 Task: For heading Arial with bold.  font size for heading22,  'Change the font style of data to'Arial Narrow.  and font size to 14,  Change the alignment of both headline & data to Align middle.  In the sheet  DashboardDebtTrackerbook
Action: Mouse moved to (23, 125)
Screenshot: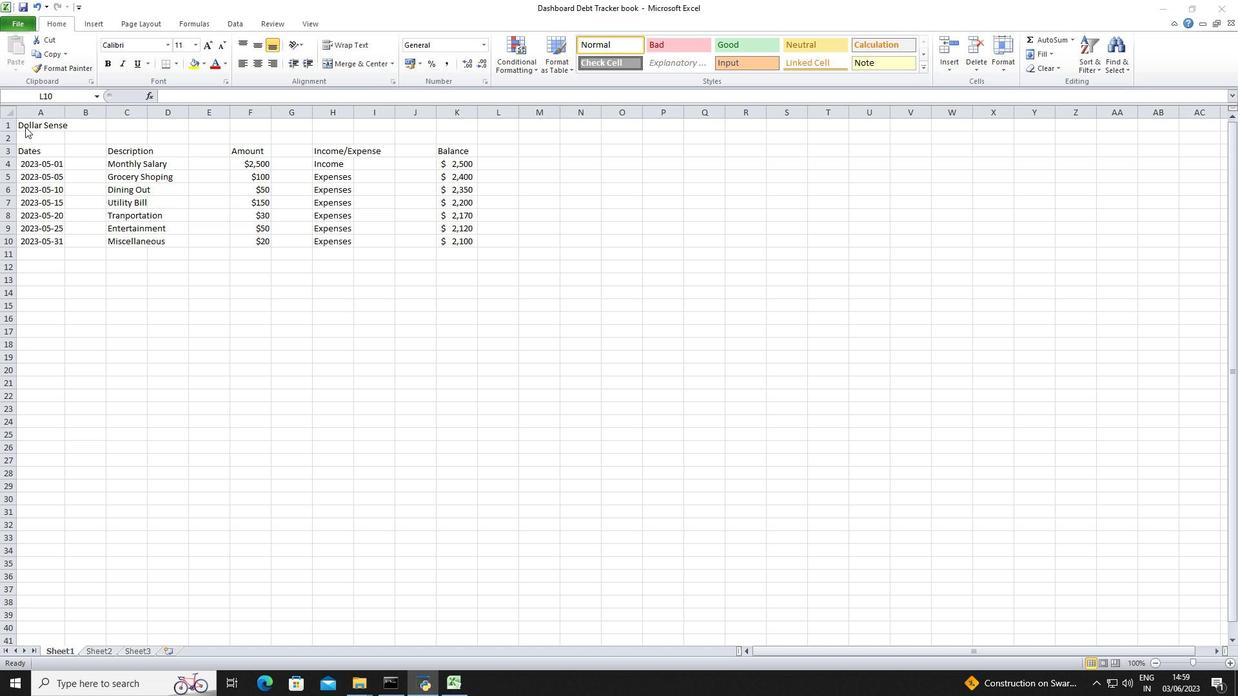 
Action: Mouse pressed left at (23, 125)
Screenshot: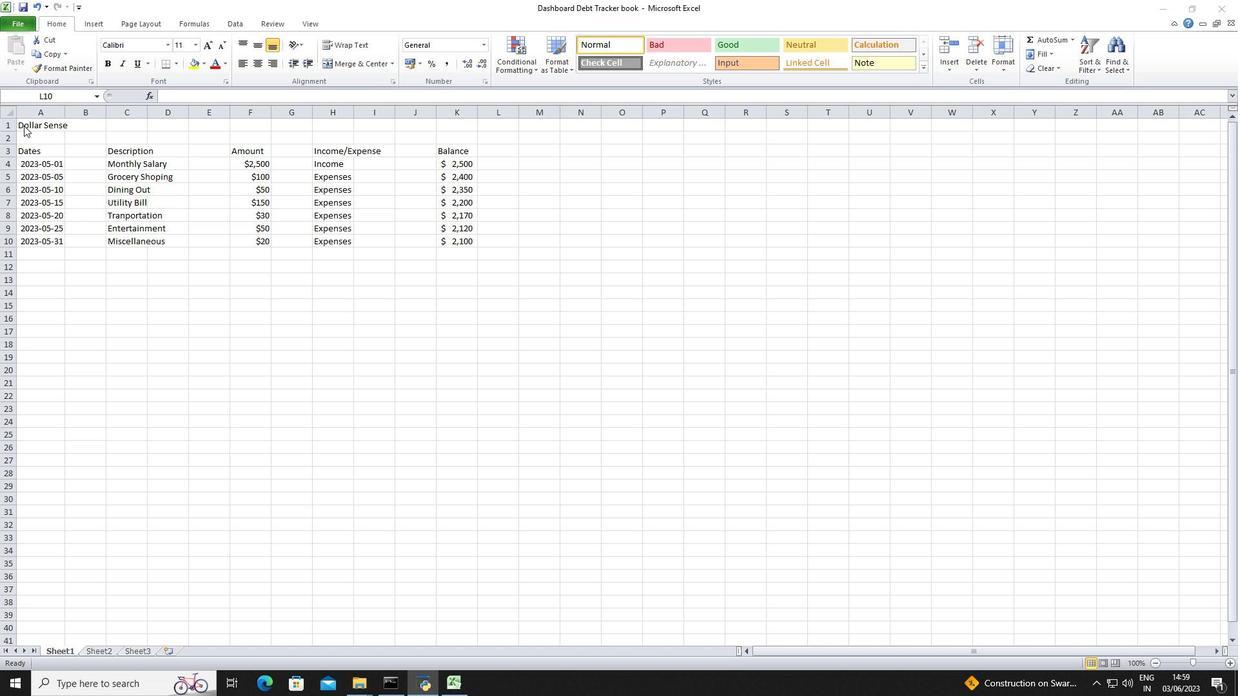 
Action: Mouse moved to (32, 126)
Screenshot: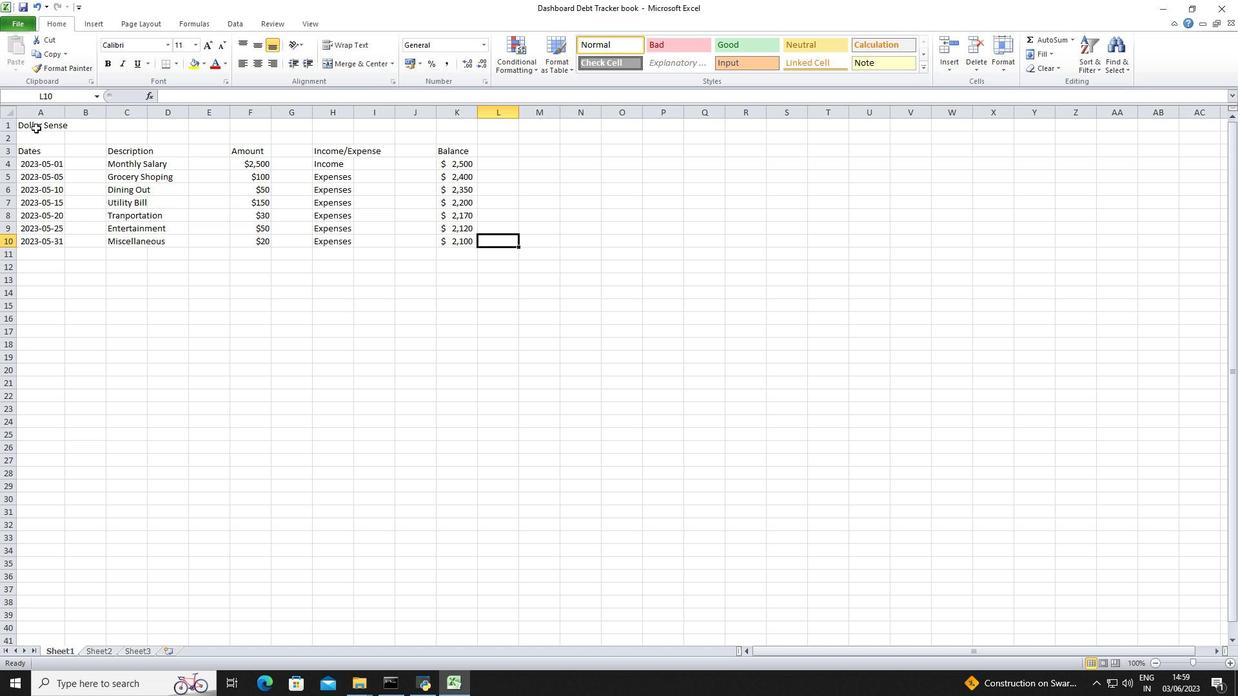 
Action: Mouse pressed left at (32, 126)
Screenshot: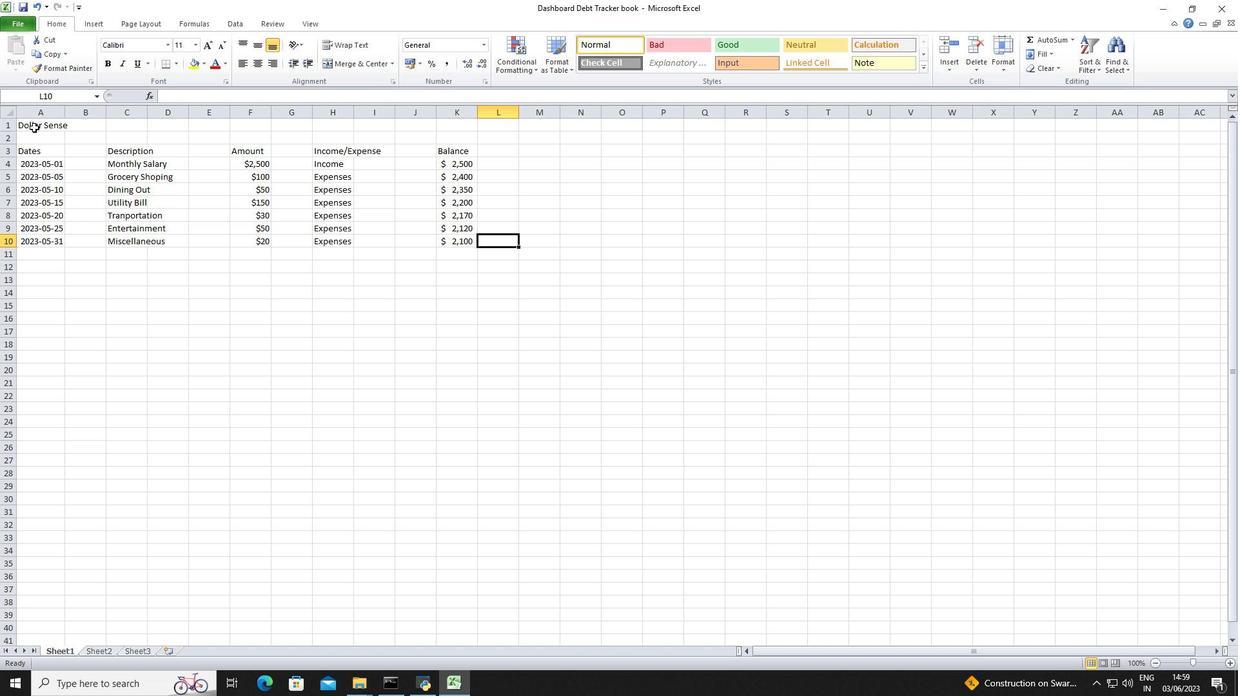 
Action: Mouse moved to (149, 43)
Screenshot: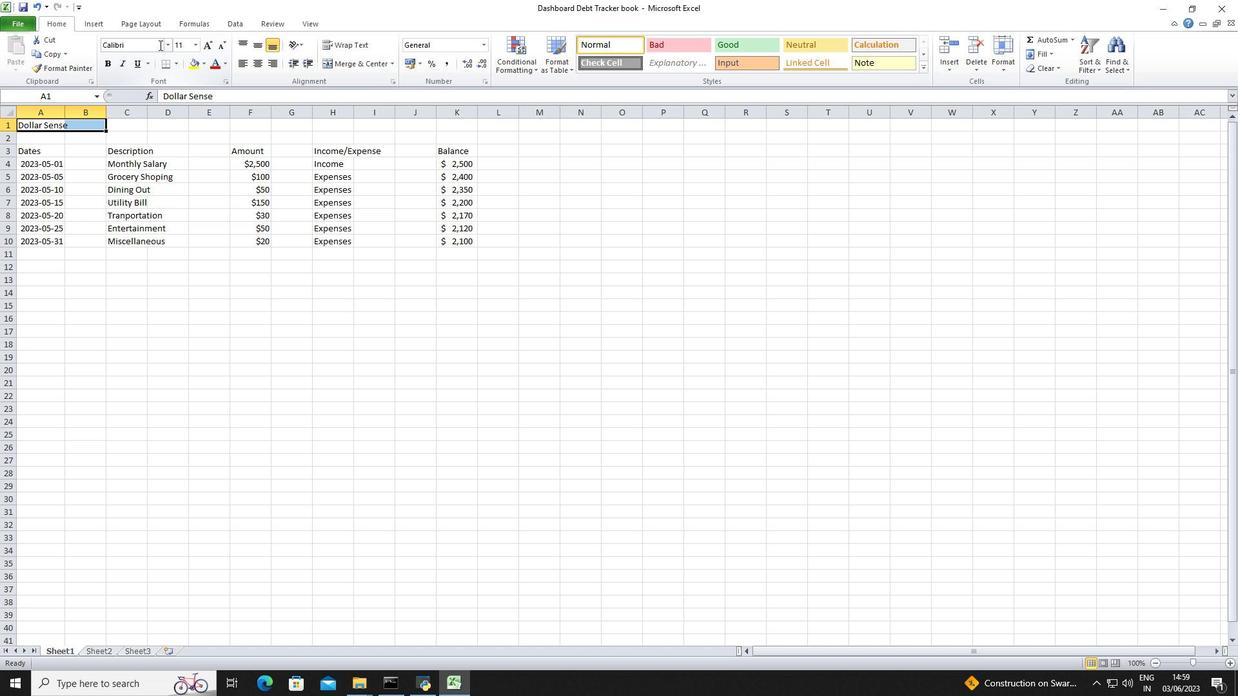 
Action: Mouse pressed left at (149, 43)
Screenshot: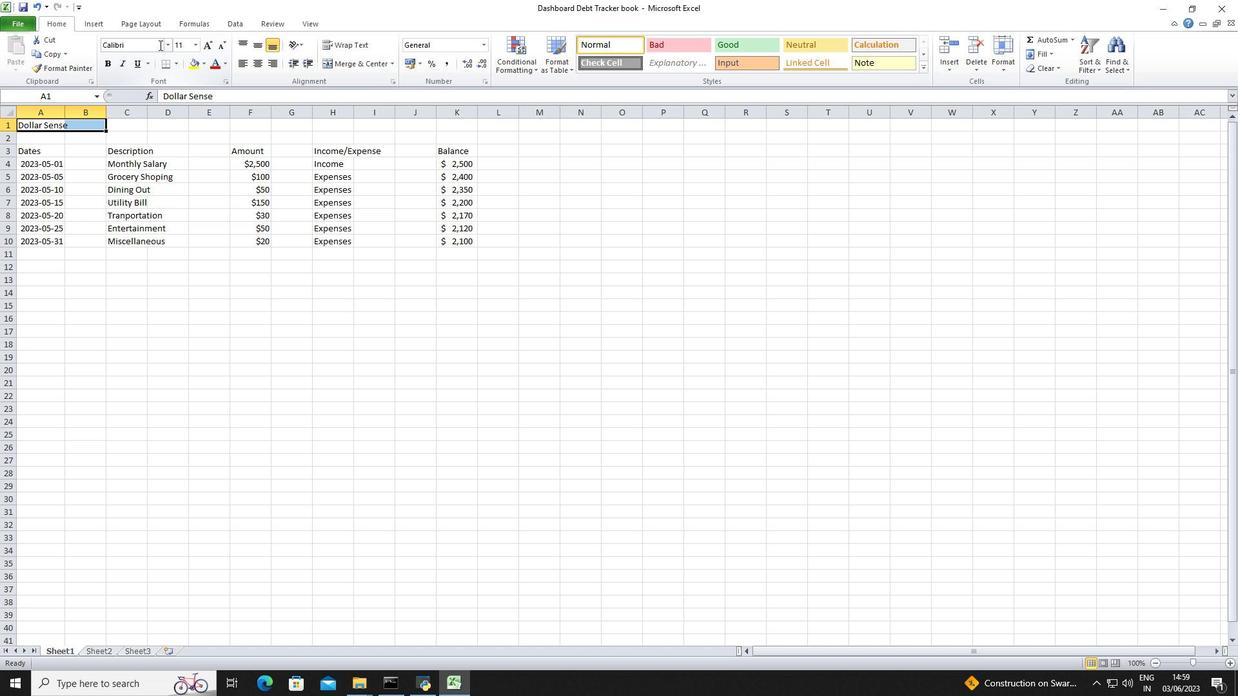
Action: Key pressed <Key.shift>Arial<Key.enter>
Screenshot: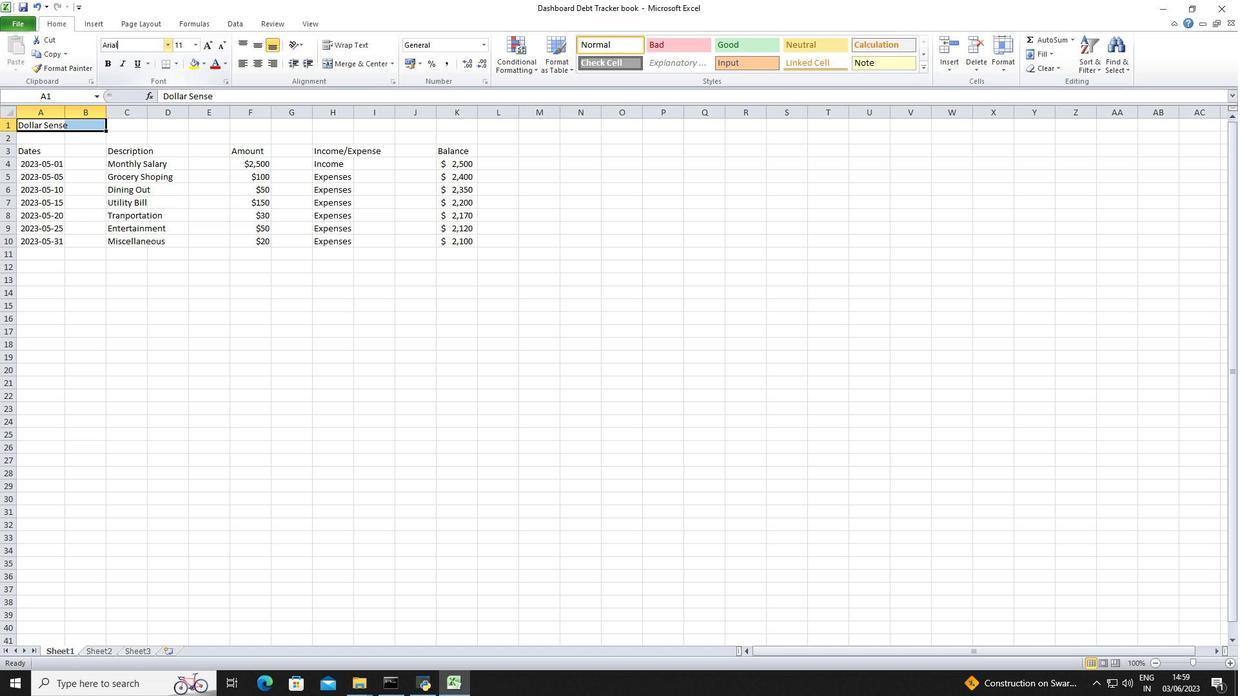 
Action: Mouse moved to (107, 66)
Screenshot: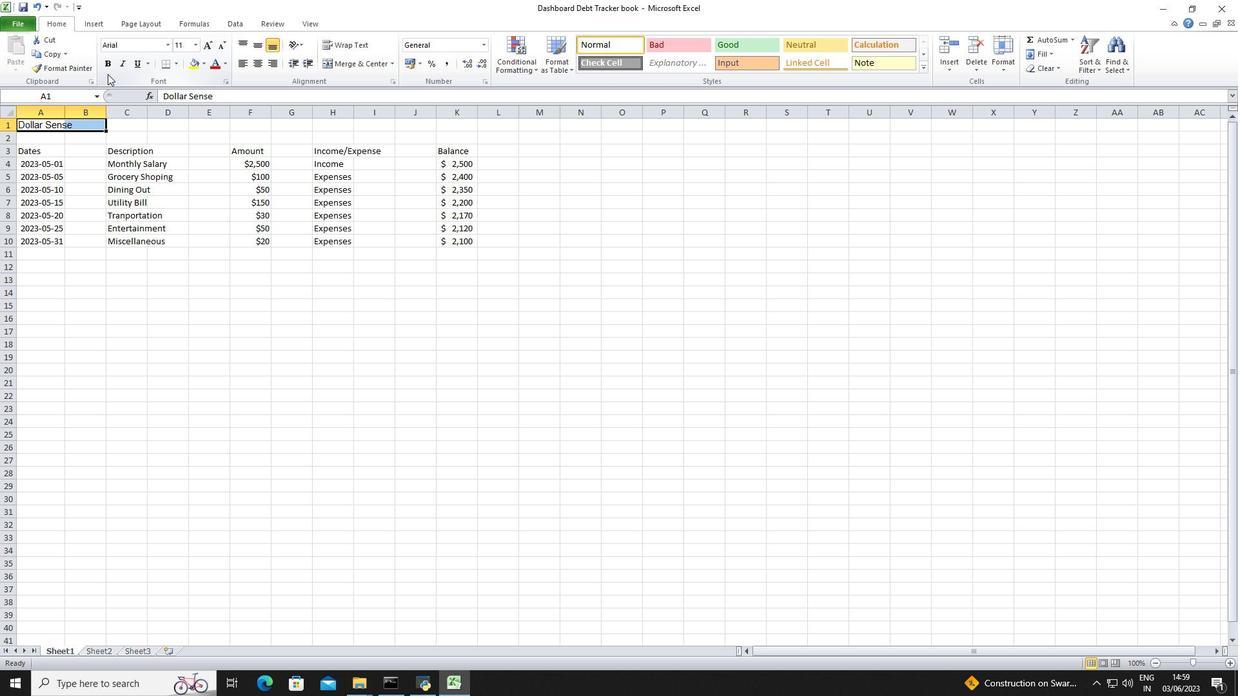 
Action: Mouse pressed left at (107, 66)
Screenshot: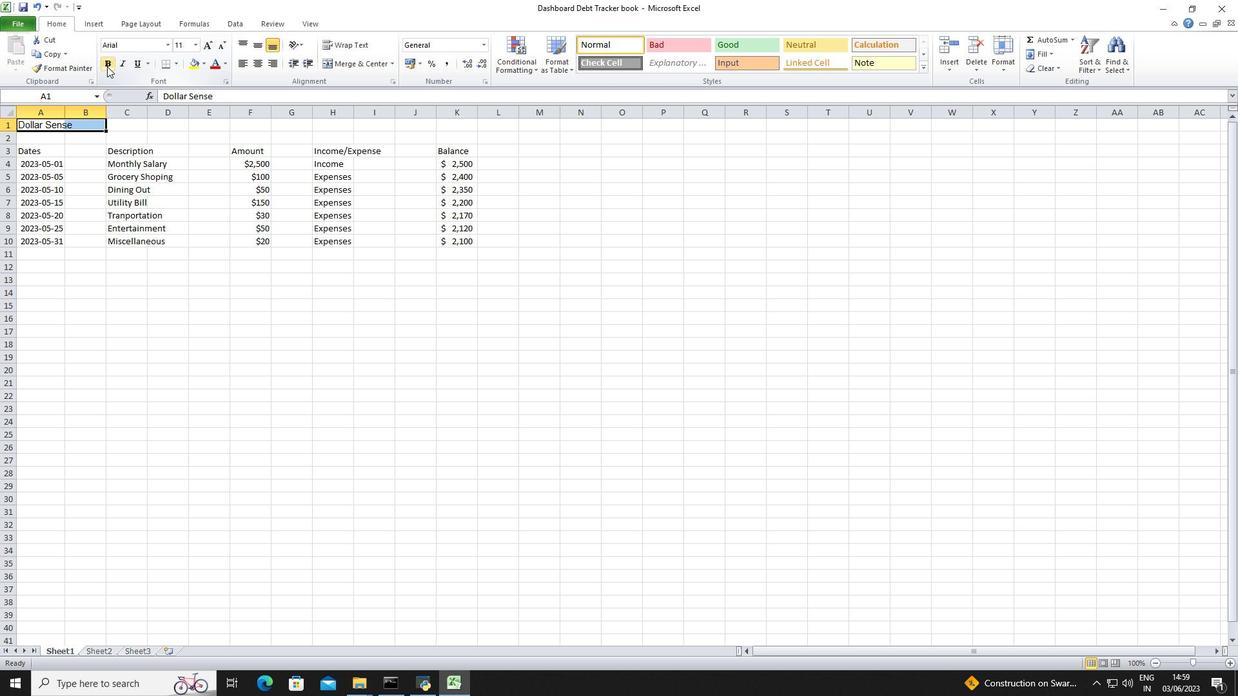 
Action: Mouse moved to (191, 46)
Screenshot: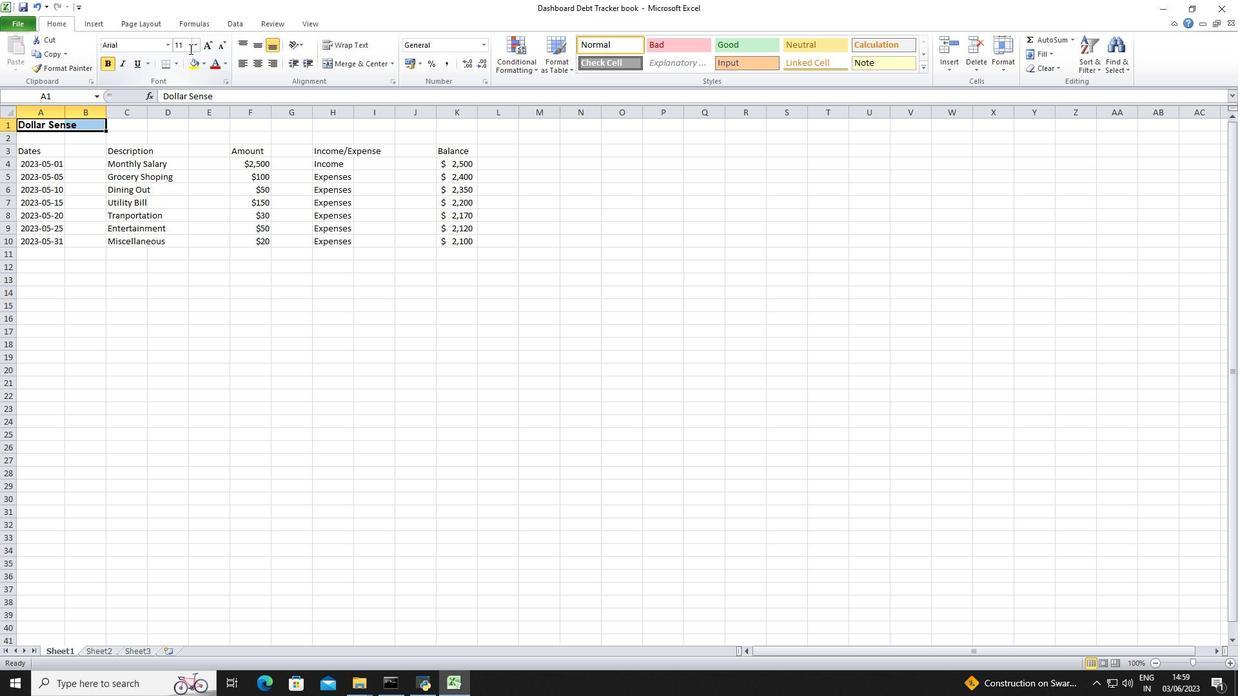 
Action: Mouse pressed left at (191, 46)
Screenshot: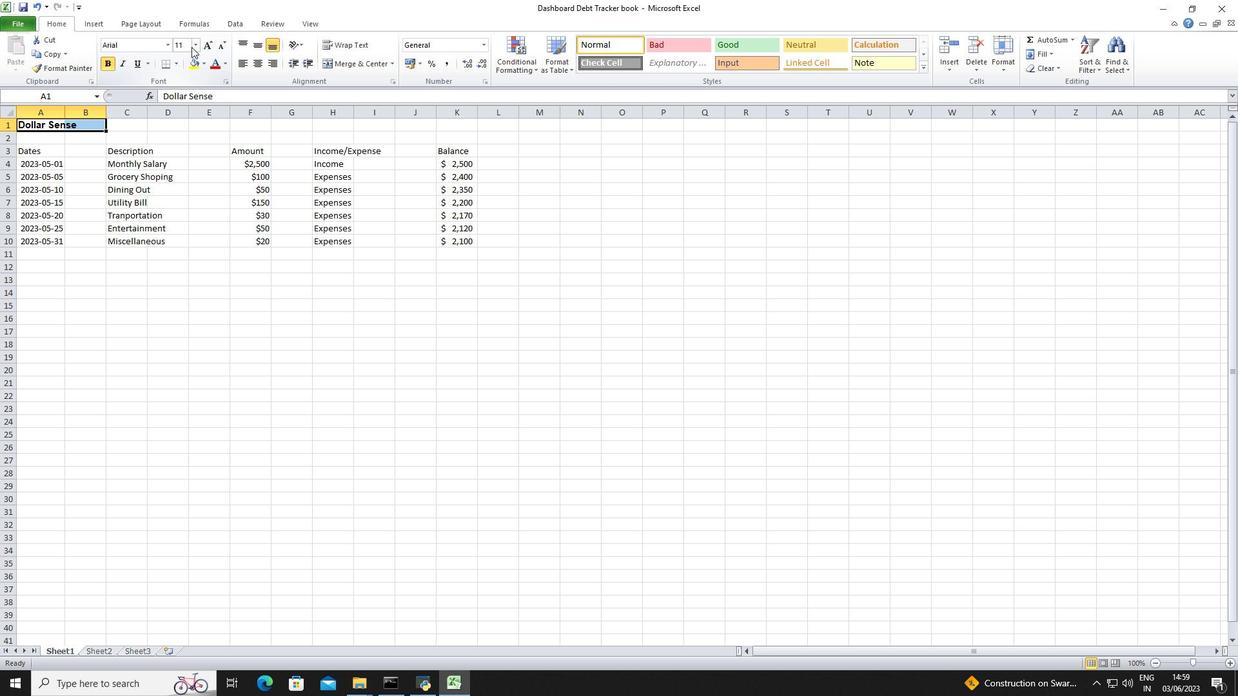 
Action: Mouse moved to (187, 152)
Screenshot: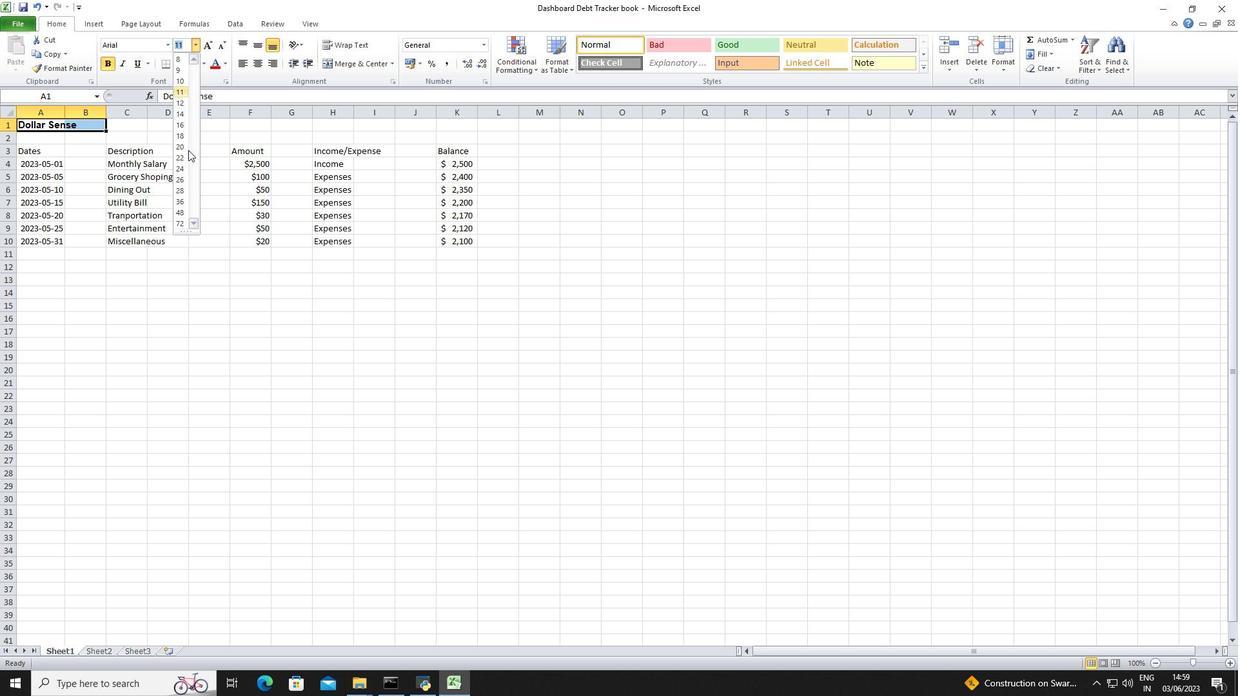 
Action: Mouse pressed left at (187, 152)
Screenshot: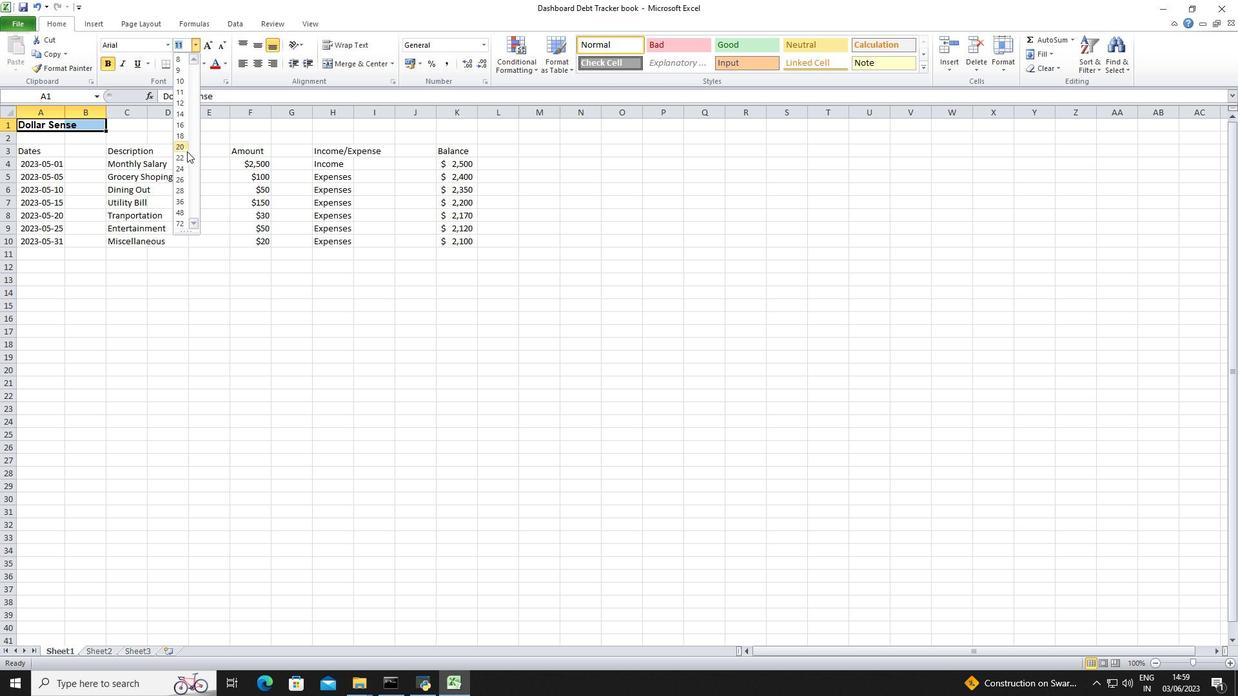 
Action: Mouse moved to (43, 161)
Screenshot: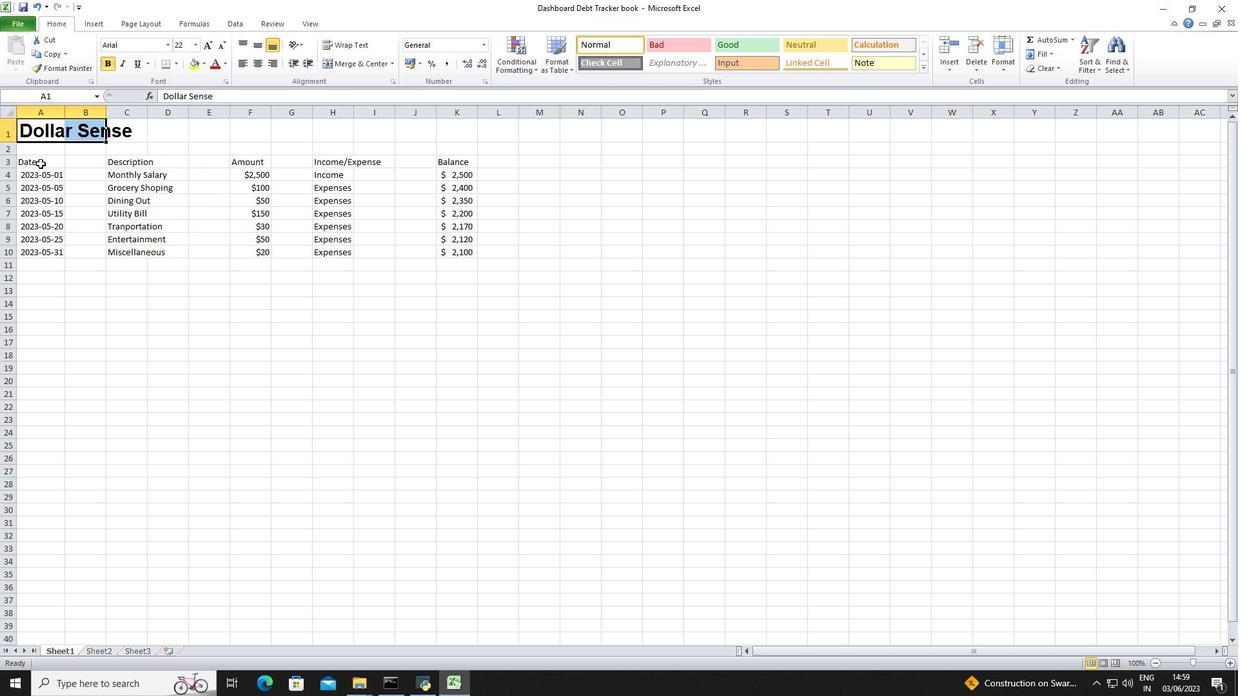 
Action: Mouse pressed left at (43, 161)
Screenshot: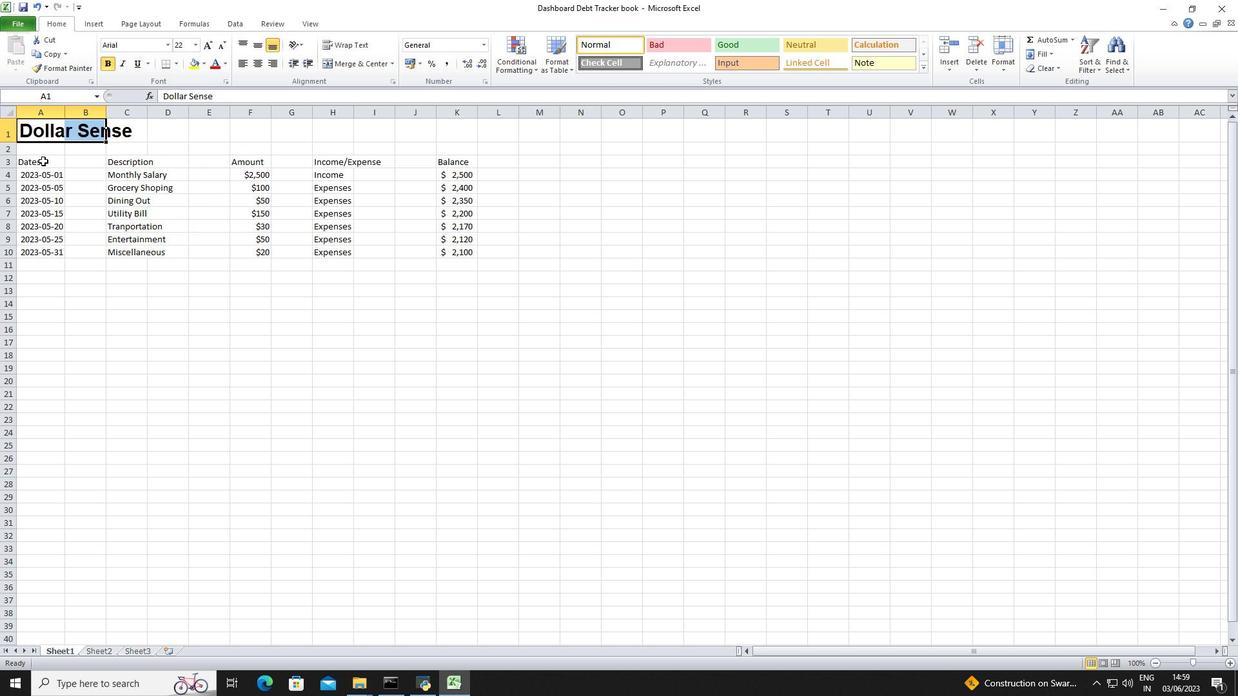 
Action: Mouse moved to (130, 49)
Screenshot: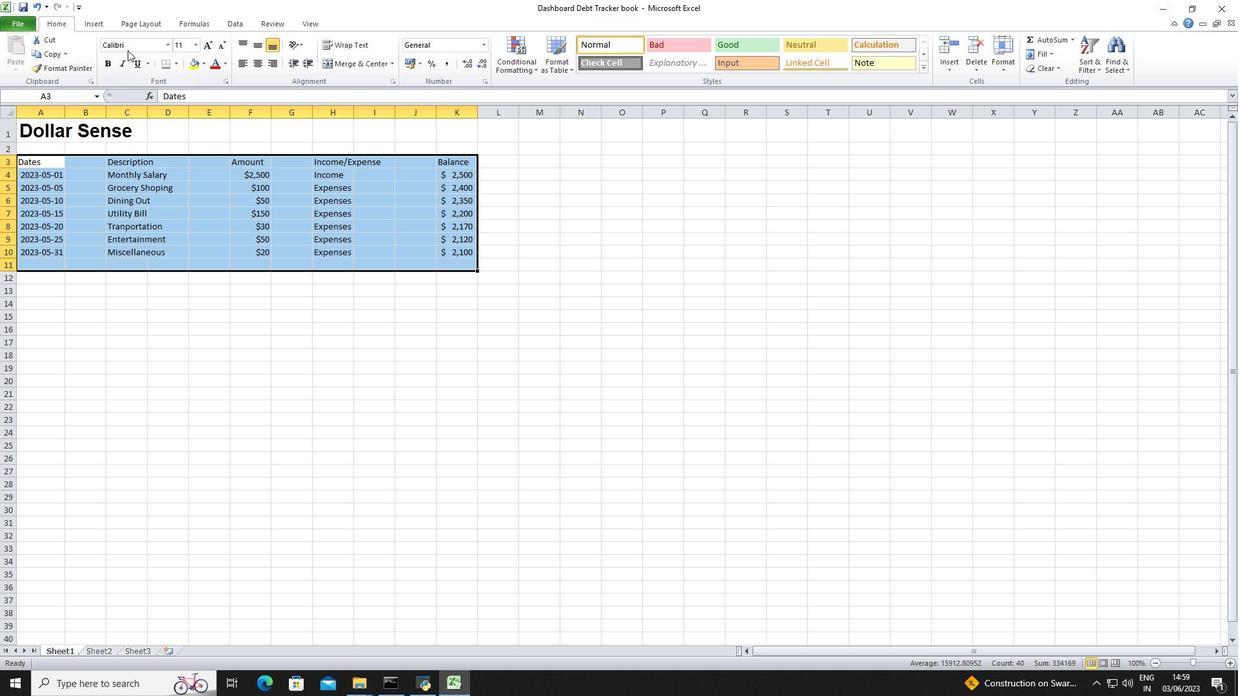 
Action: Mouse pressed left at (130, 49)
Screenshot: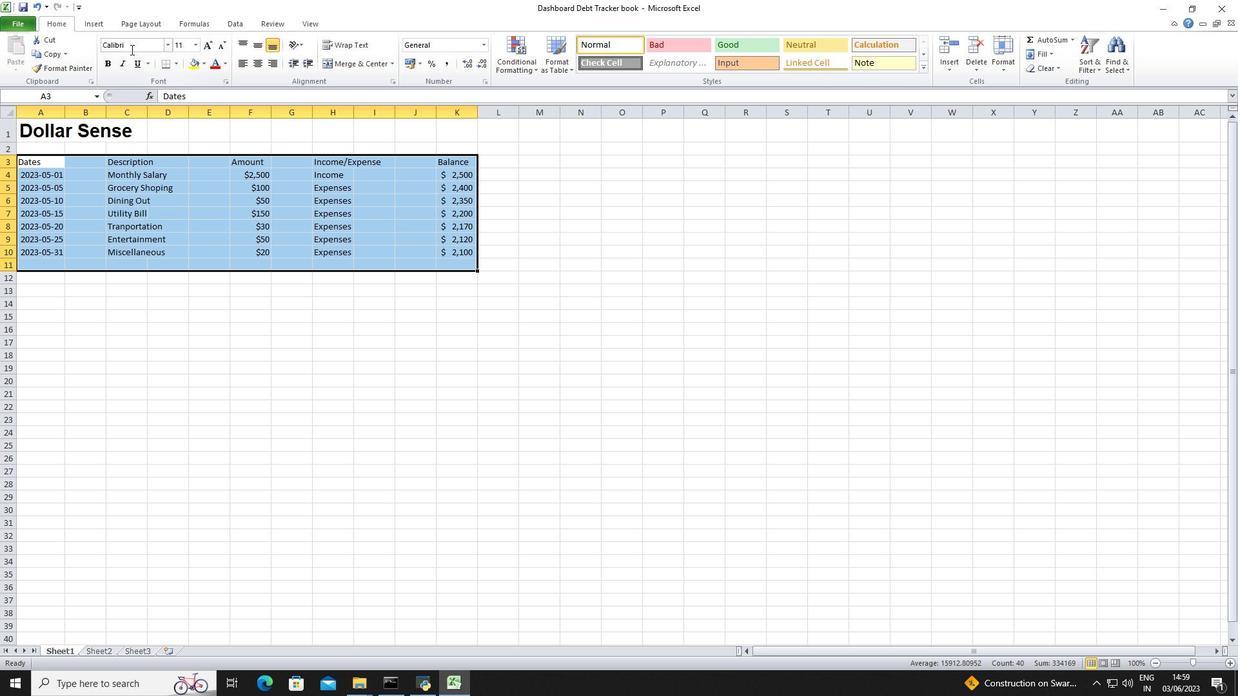 
Action: Mouse moved to (132, 47)
Screenshot: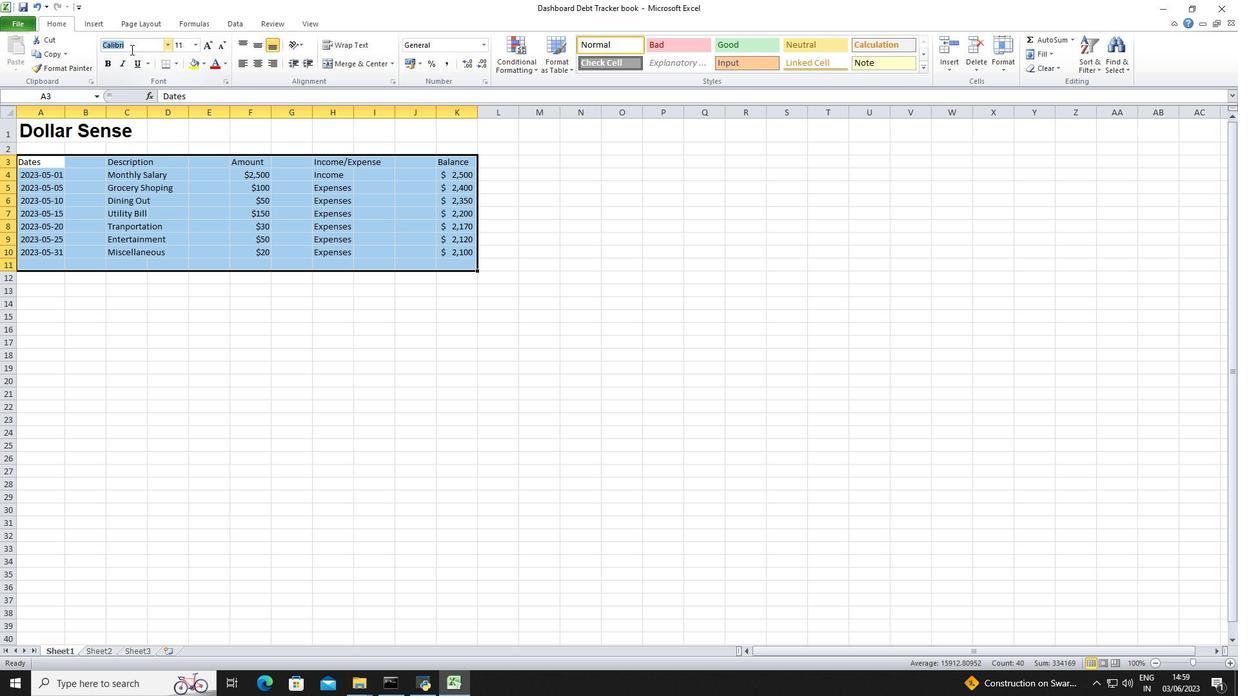 
Action: Key pressed <Key.shift>Arial<Key.space><Key.shift>Narrow<Key.enter>
Screenshot: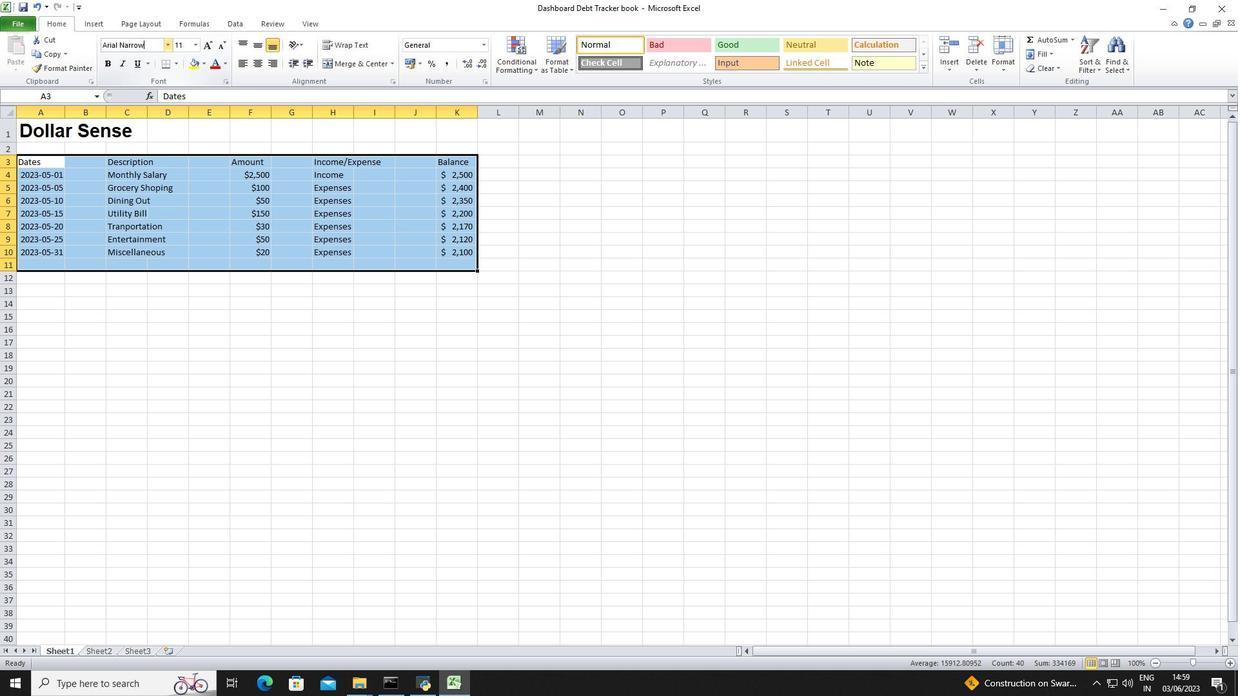 
Action: Mouse moved to (192, 41)
Screenshot: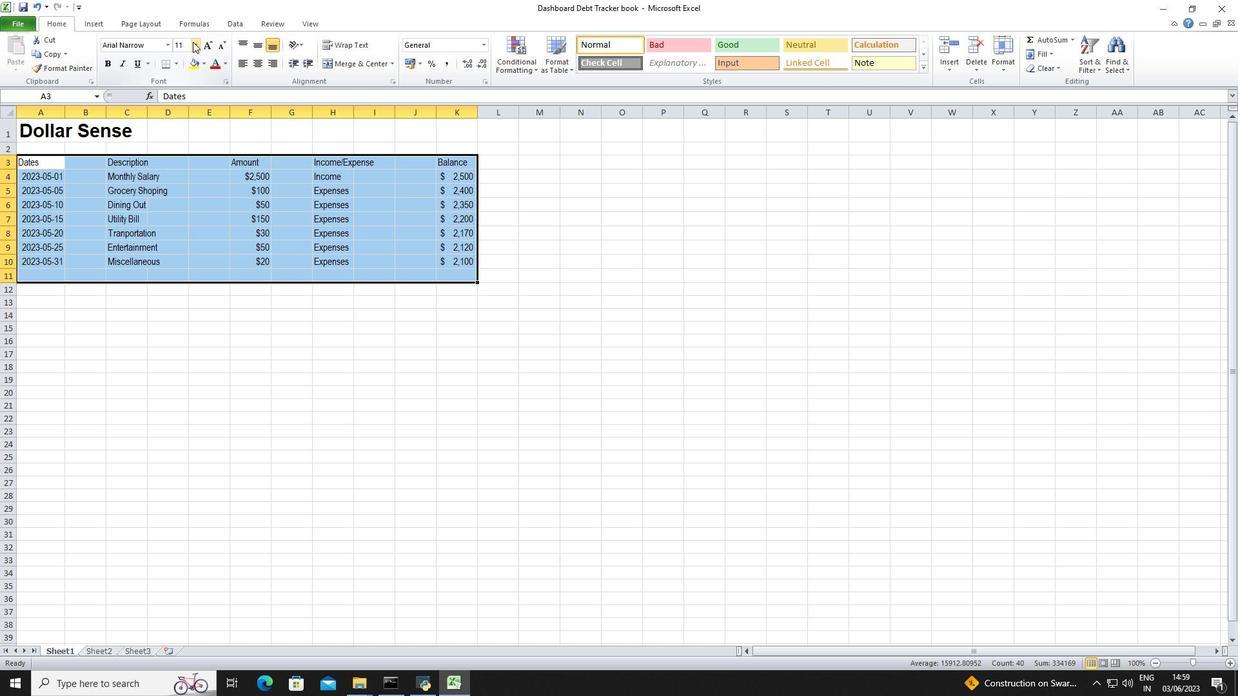 
Action: Mouse pressed left at (192, 41)
Screenshot: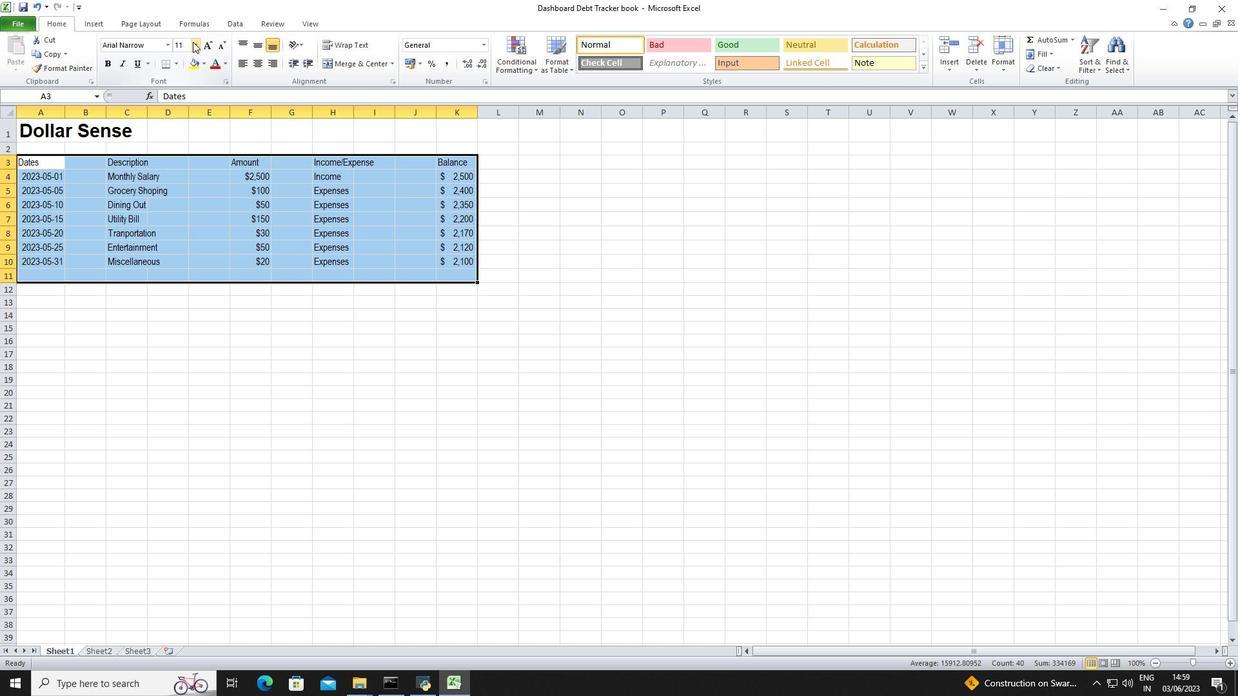 
Action: Mouse moved to (181, 111)
Screenshot: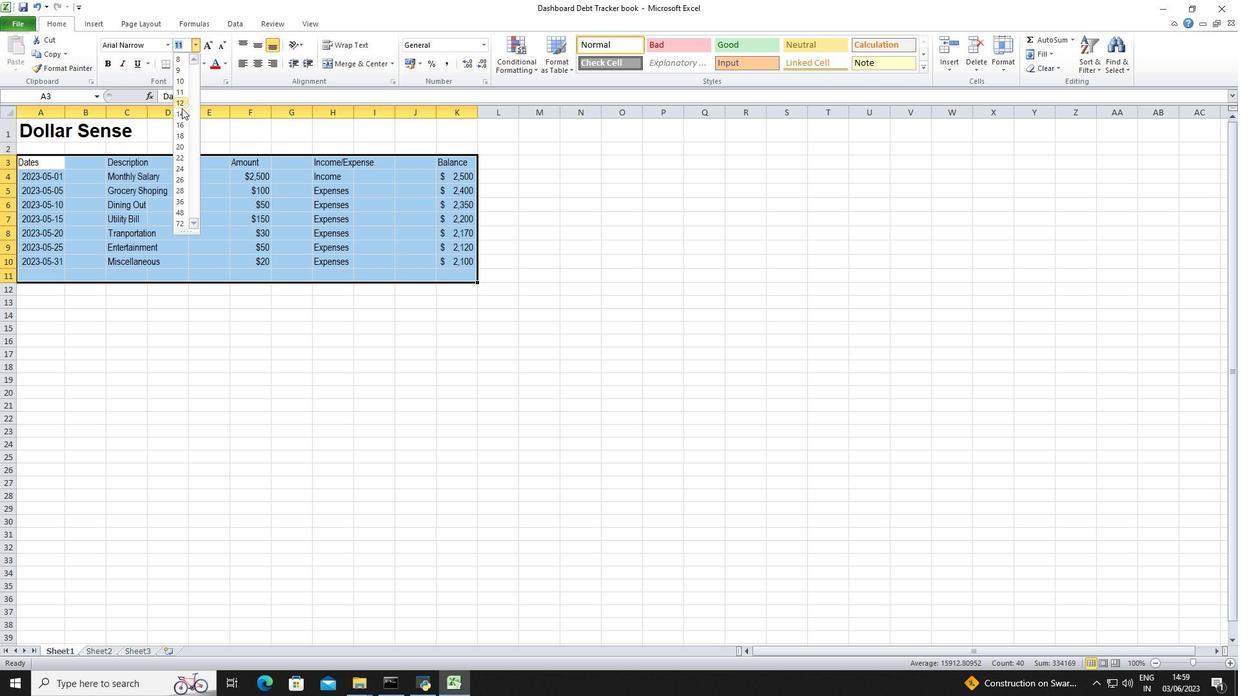 
Action: Mouse pressed left at (181, 111)
Screenshot: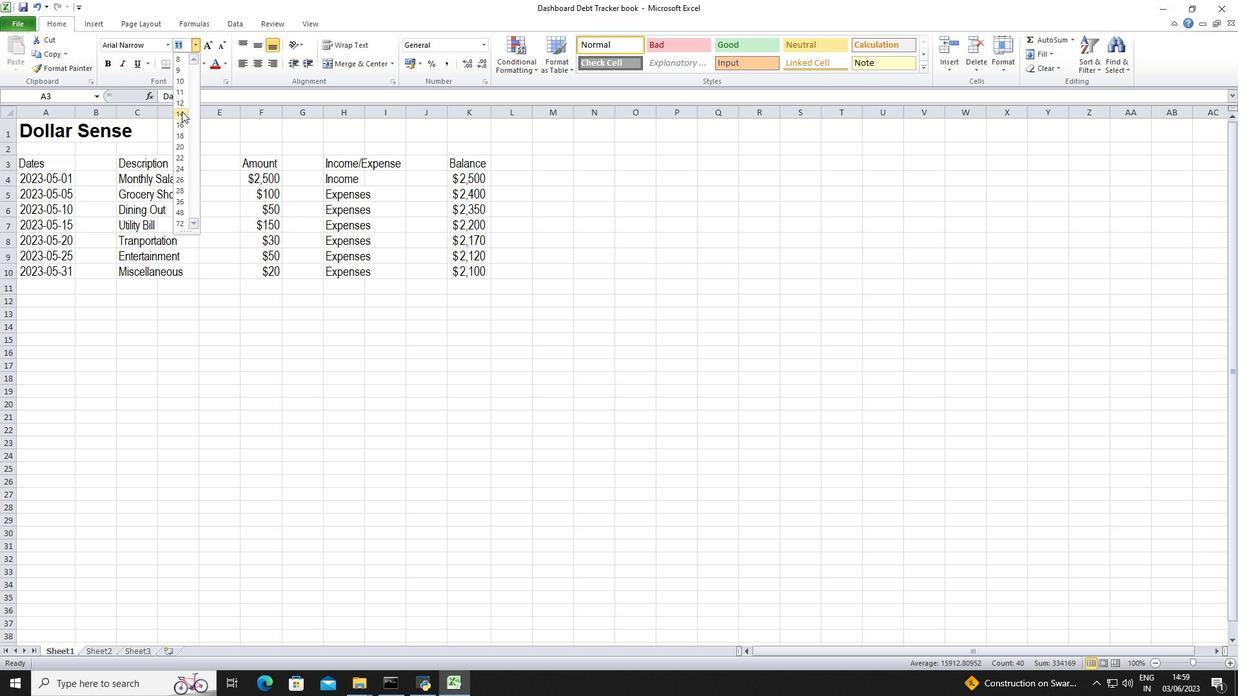 
Action: Mouse moved to (258, 65)
Screenshot: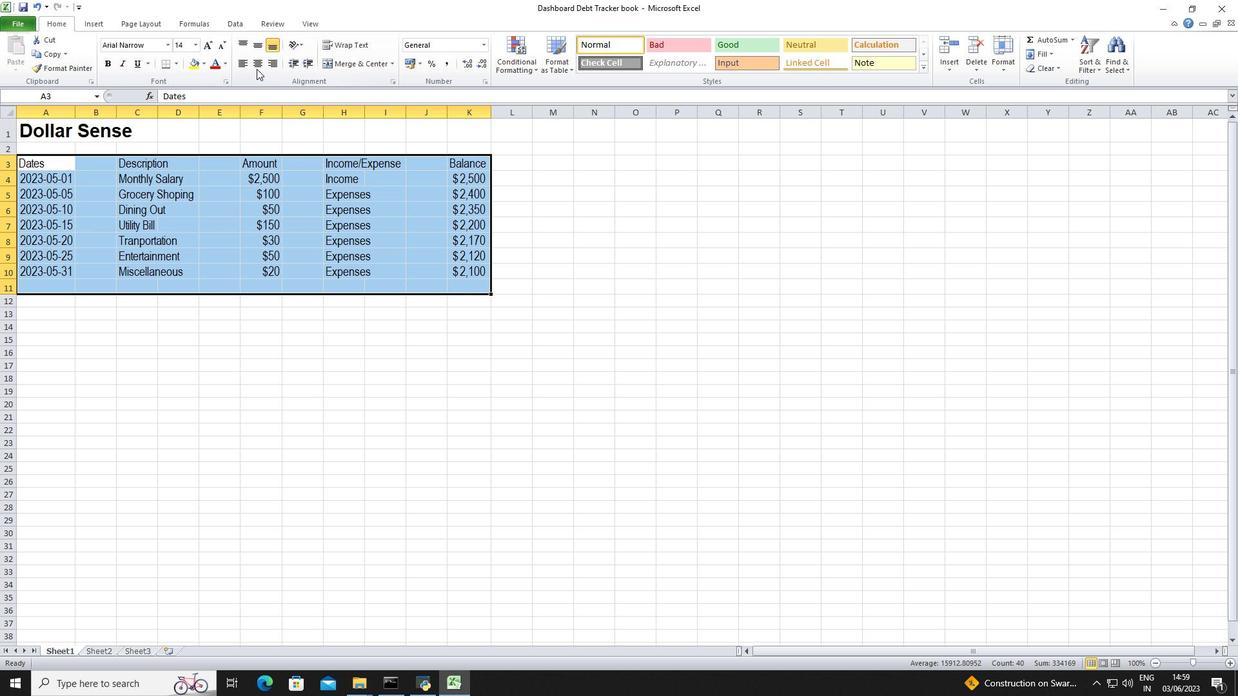 
Action: Mouse pressed left at (258, 65)
Screenshot: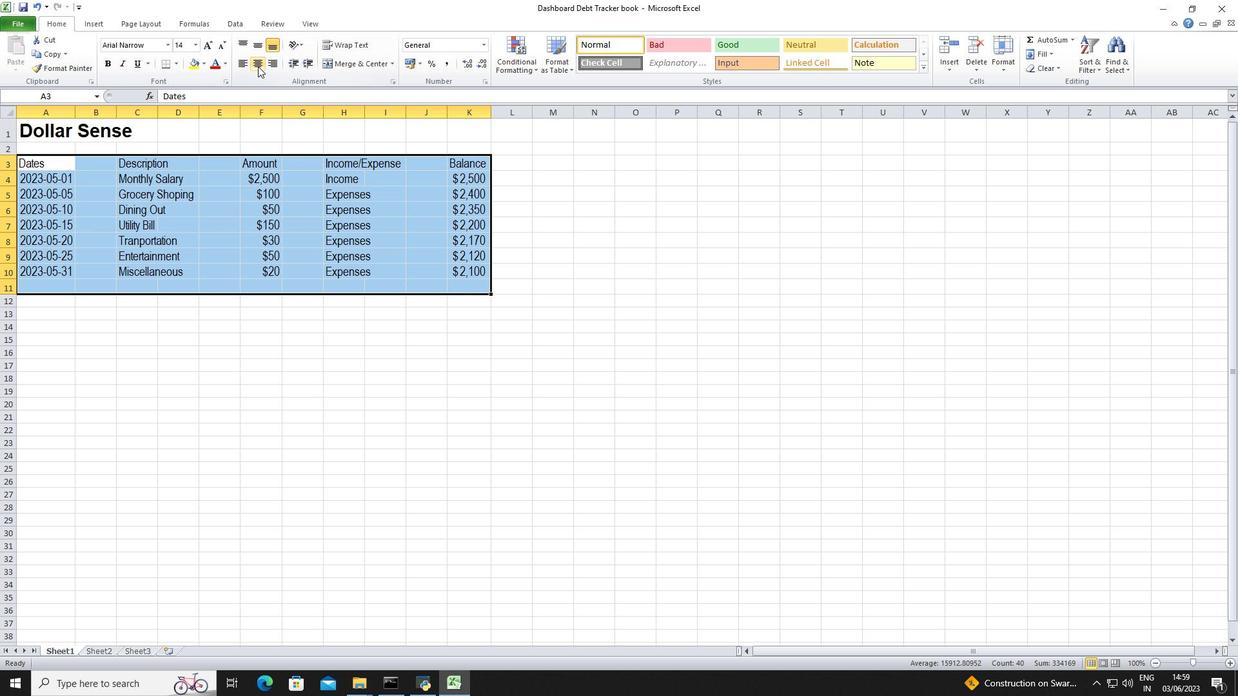 
Action: Mouse moved to (527, 156)
Screenshot: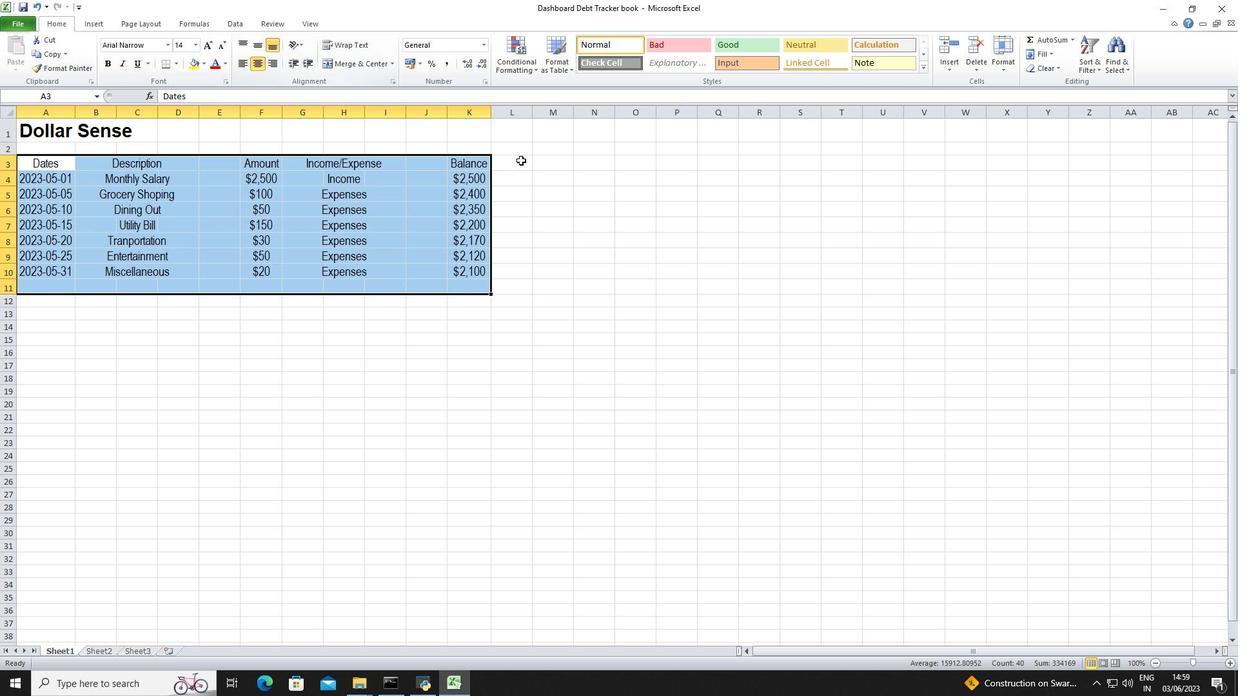 
Action: Mouse pressed left at (527, 156)
Screenshot: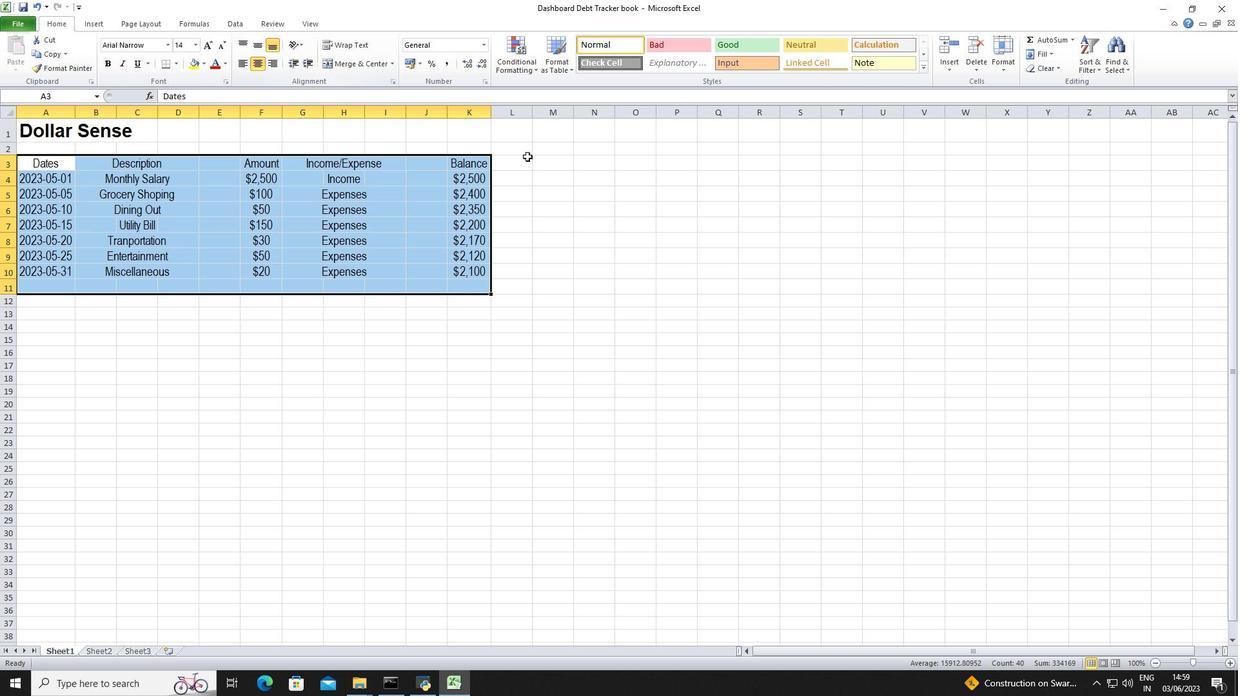 
